 Task: Add a condition where "Hours since assignee update Less than Twenty-two" in pending tickets.
Action: Mouse moved to (77, 449)
Screenshot: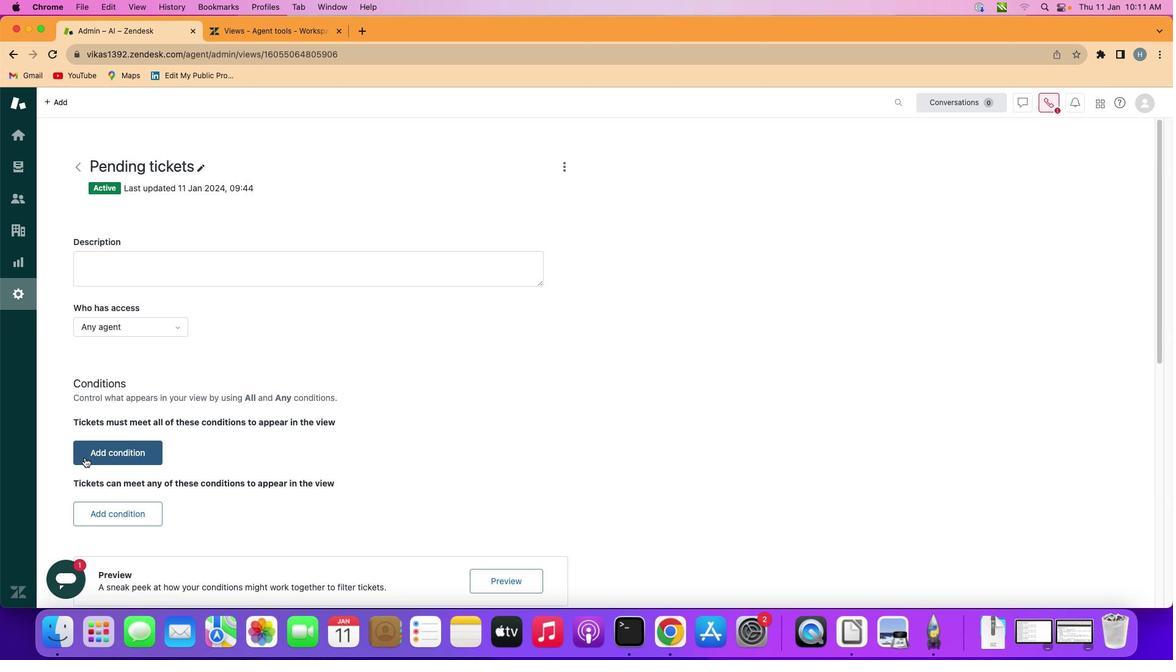 
Action: Mouse pressed left at (77, 449)
Screenshot: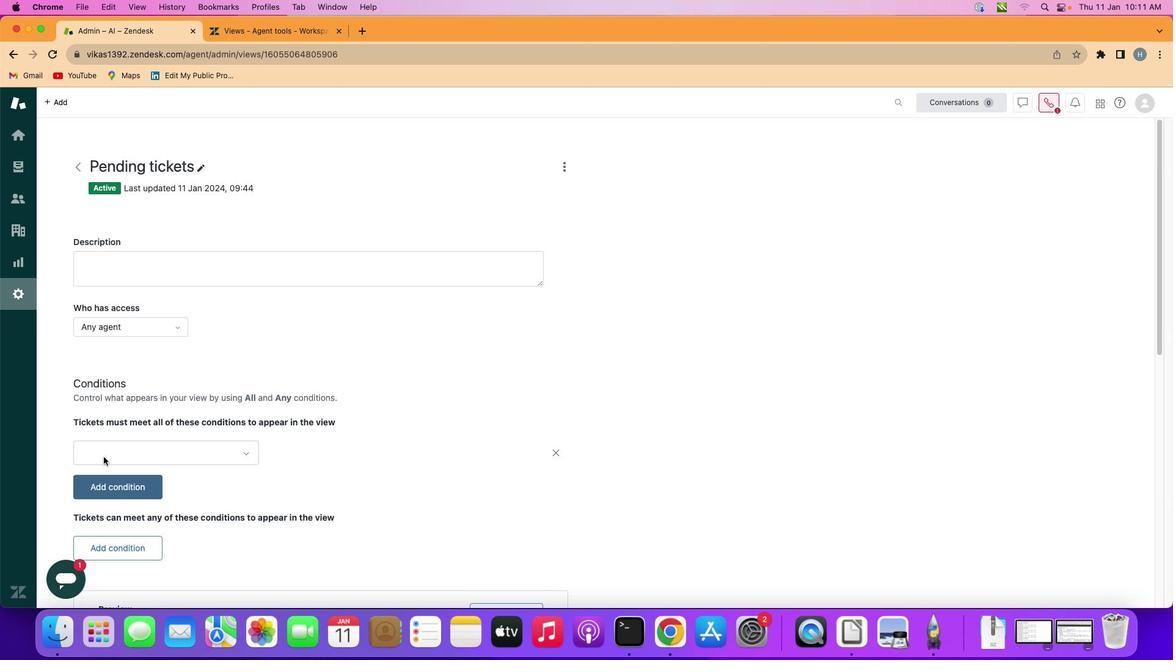 
Action: Mouse moved to (191, 451)
Screenshot: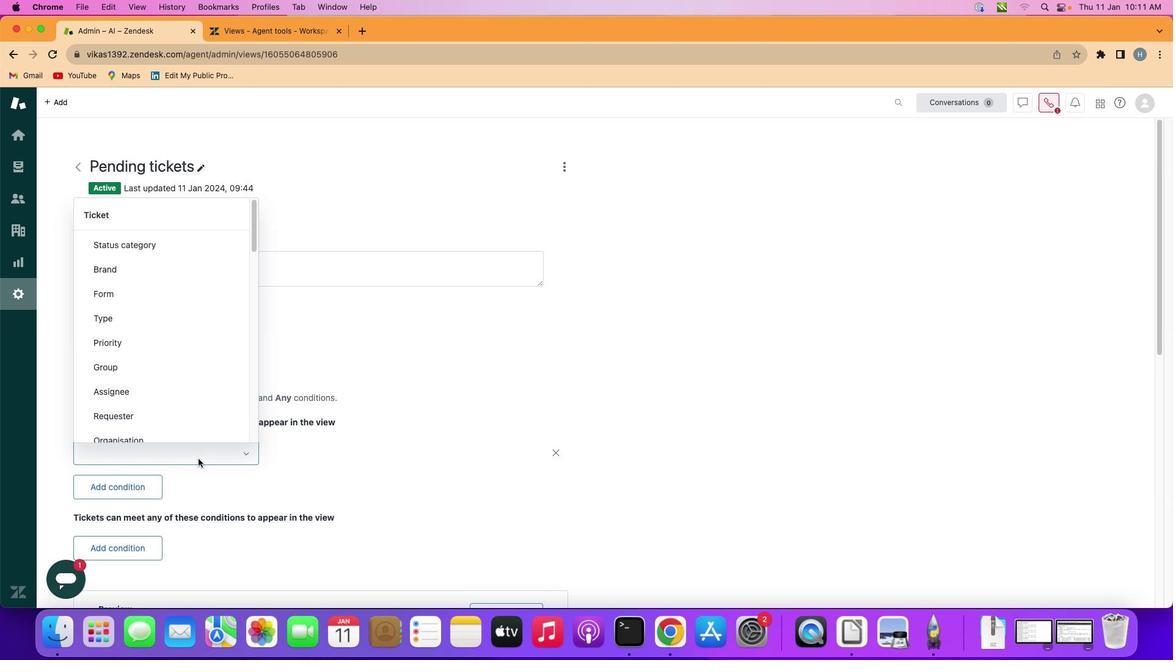 
Action: Mouse pressed left at (191, 451)
Screenshot: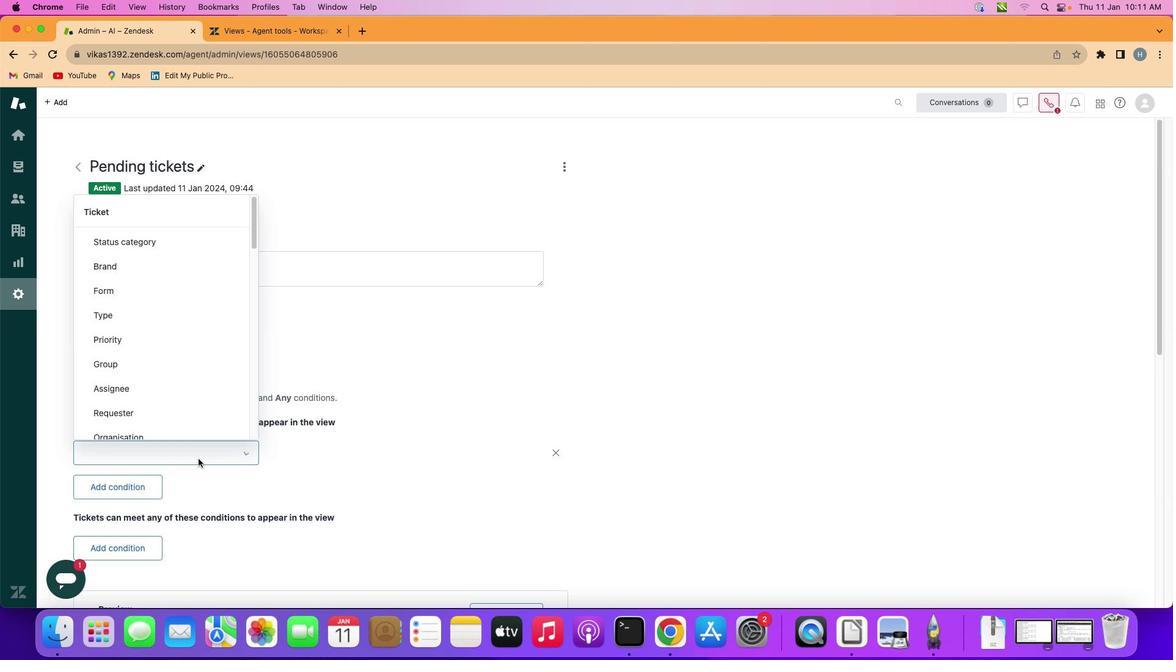 
Action: Mouse moved to (168, 320)
Screenshot: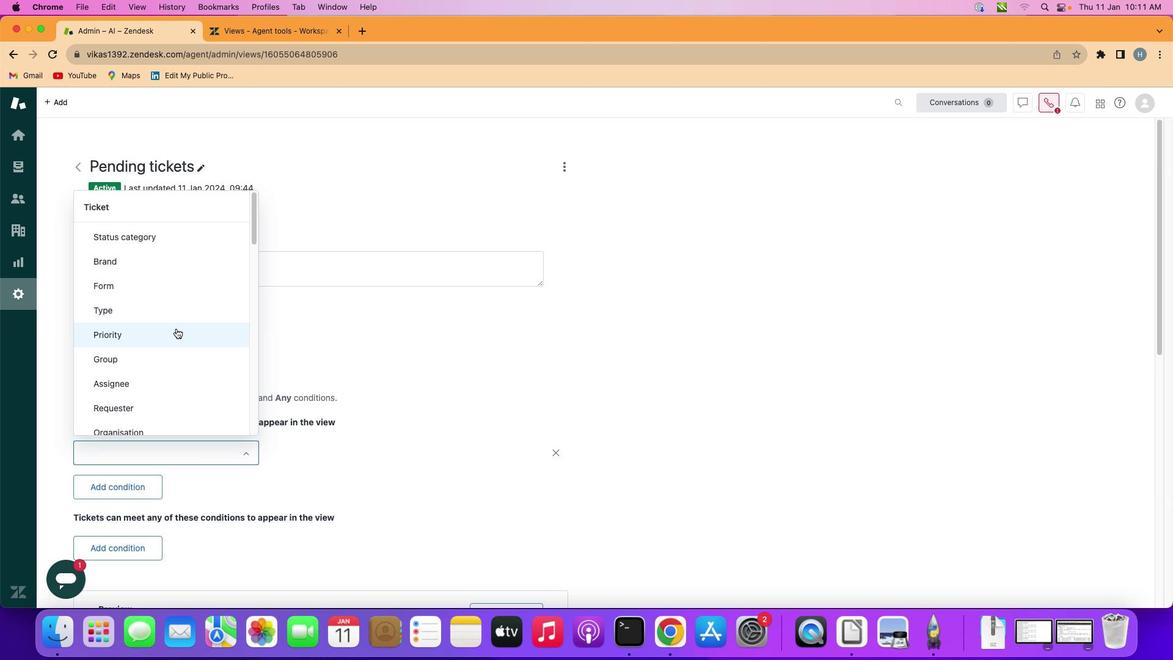 
Action: Mouse scrolled (168, 320) with delta (-6, -7)
Screenshot: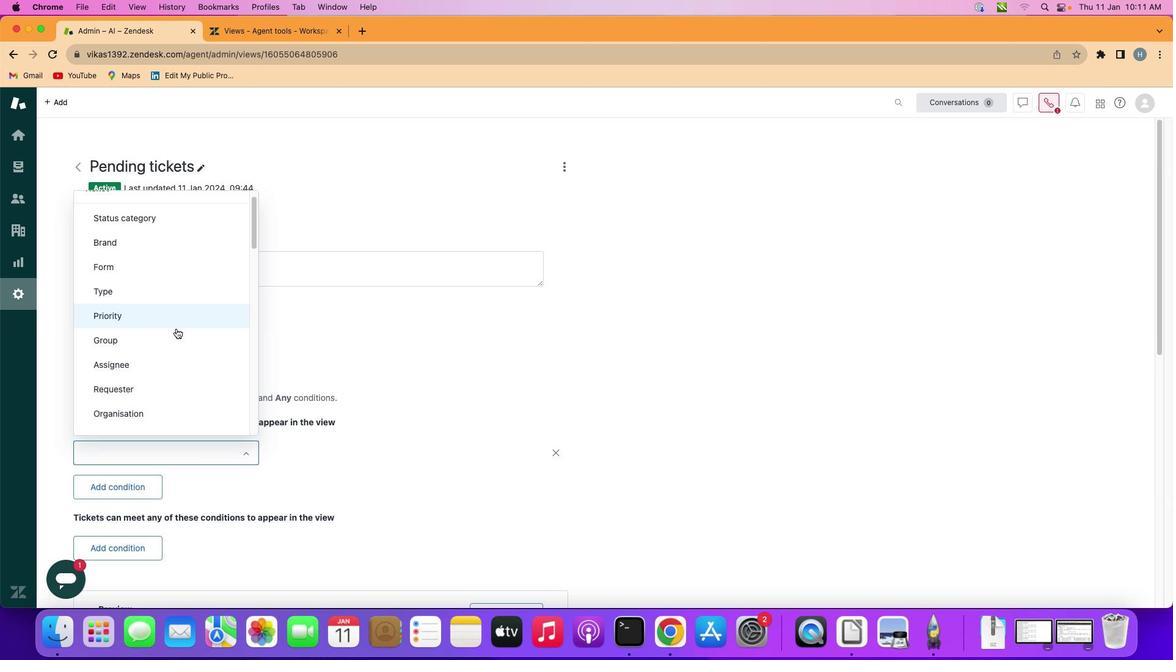 
Action: Mouse scrolled (168, 320) with delta (-6, -7)
Screenshot: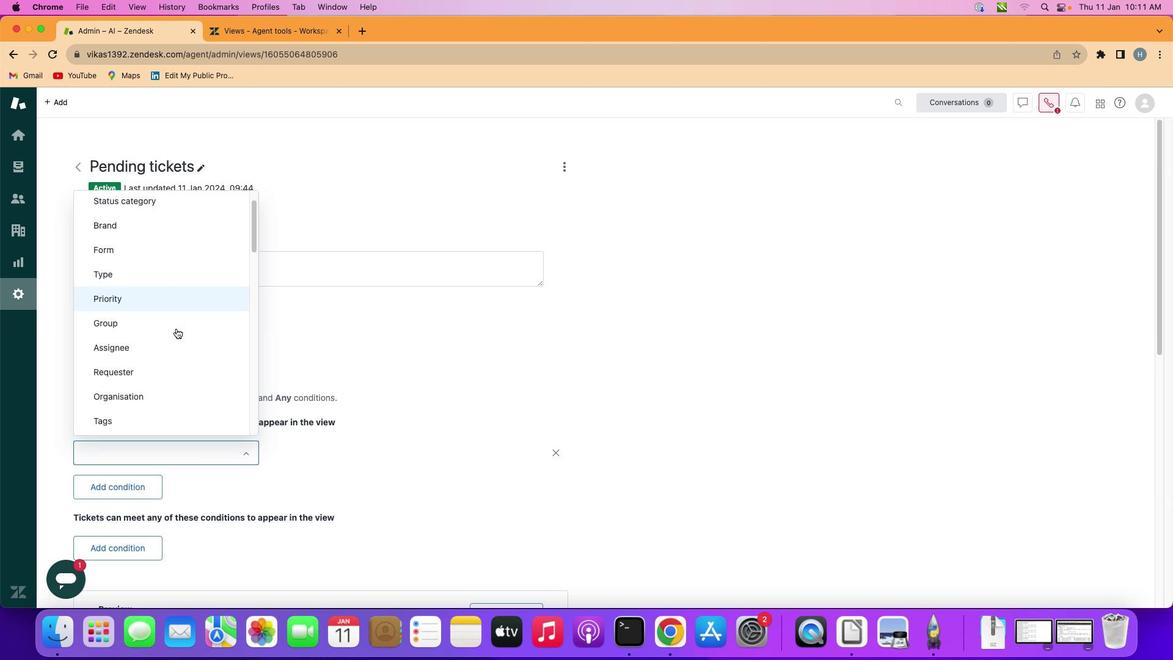 
Action: Mouse scrolled (168, 320) with delta (-6, -7)
Screenshot: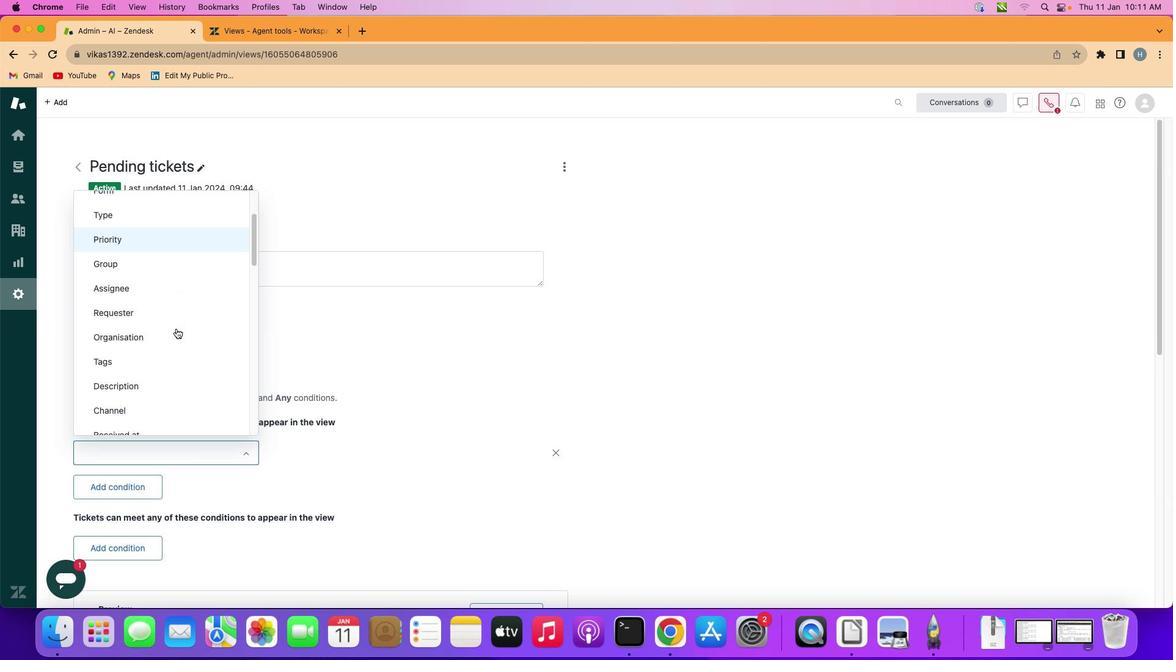 
Action: Mouse scrolled (168, 320) with delta (-6, -8)
Screenshot: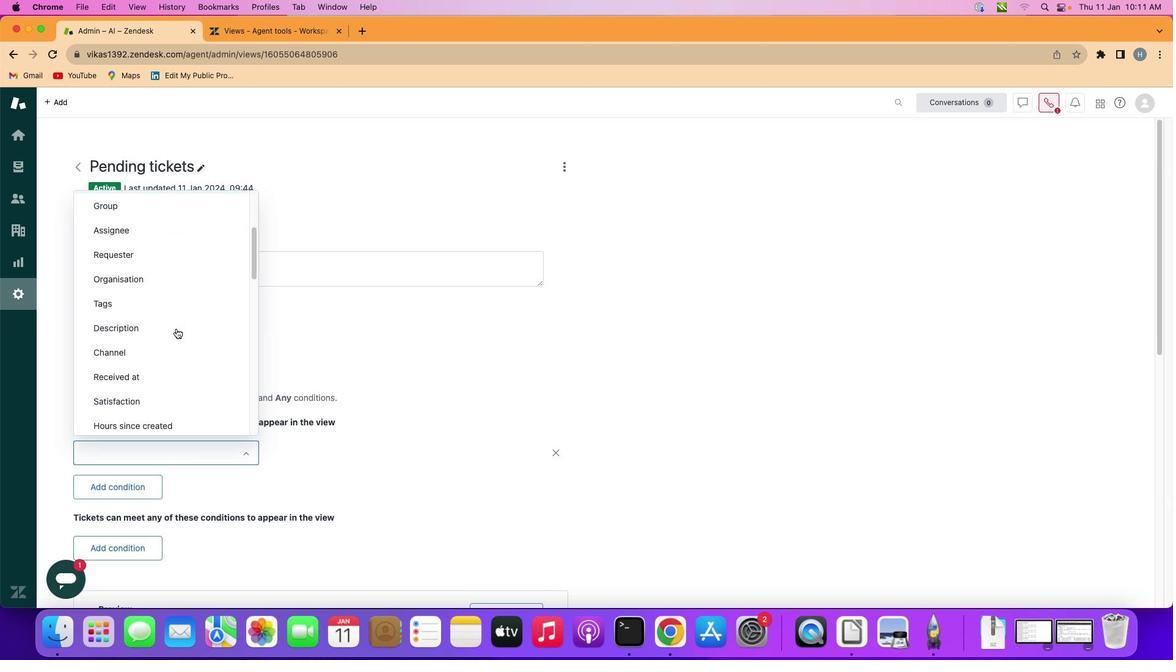 
Action: Mouse scrolled (168, 320) with delta (-6, -8)
Screenshot: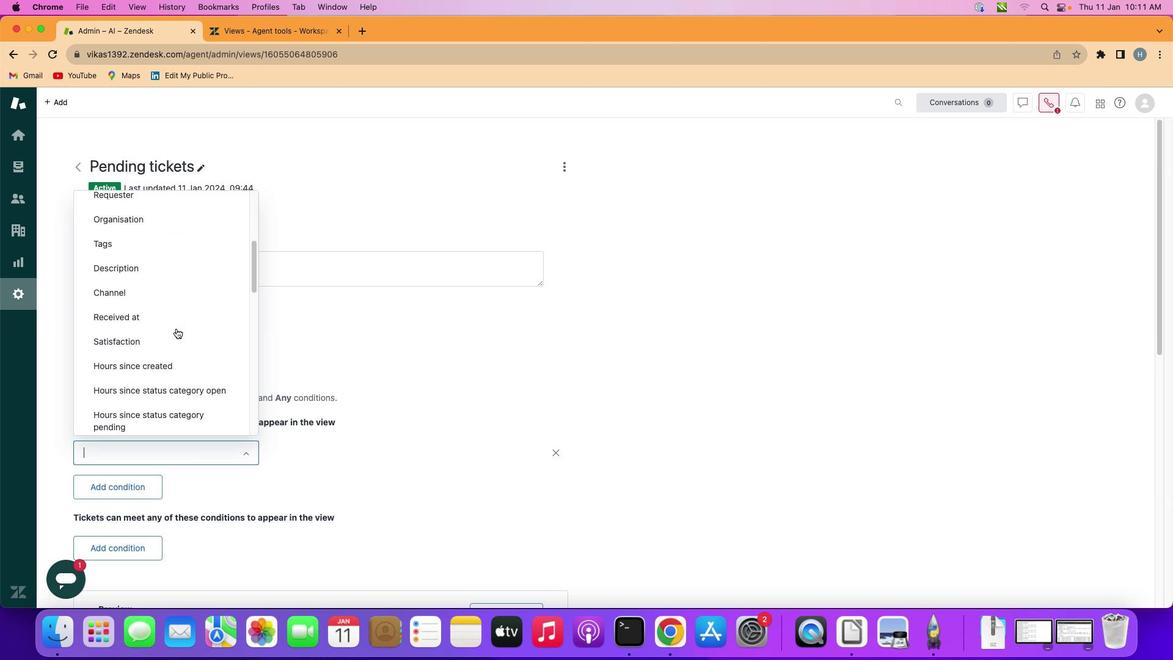 
Action: Mouse moved to (188, 321)
Screenshot: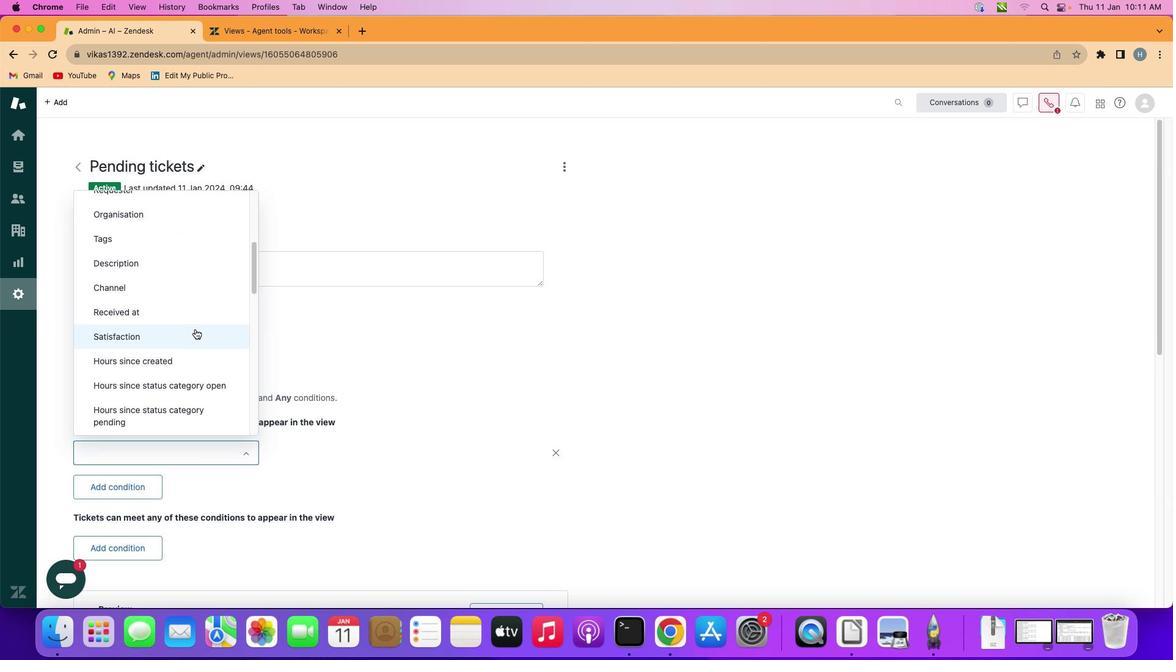 
Action: Mouse scrolled (188, 321) with delta (-6, -7)
Screenshot: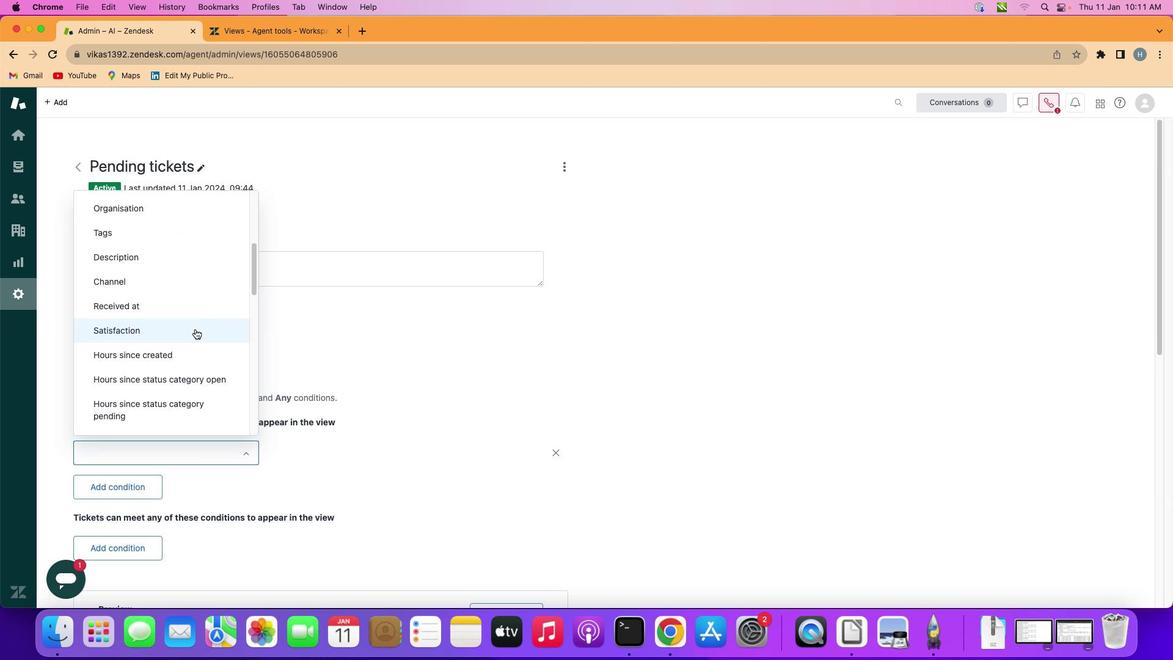 
Action: Mouse scrolled (188, 321) with delta (-6, -7)
Screenshot: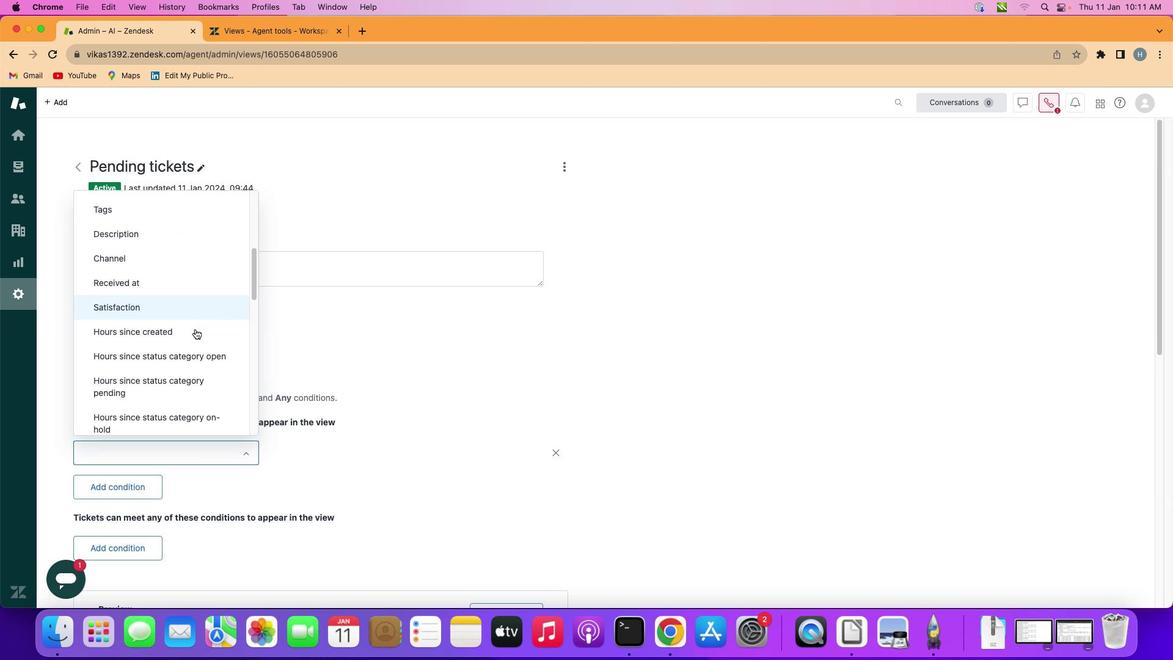 
Action: Mouse scrolled (188, 321) with delta (-6, -7)
Screenshot: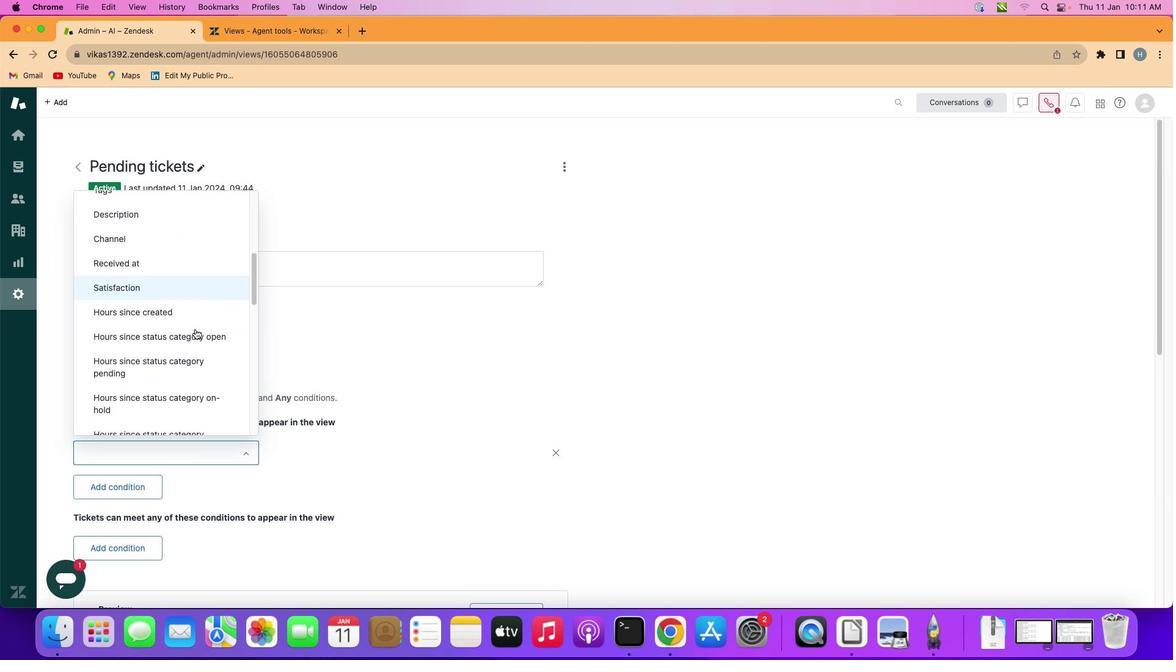 
Action: Mouse scrolled (188, 321) with delta (-6, -7)
Screenshot: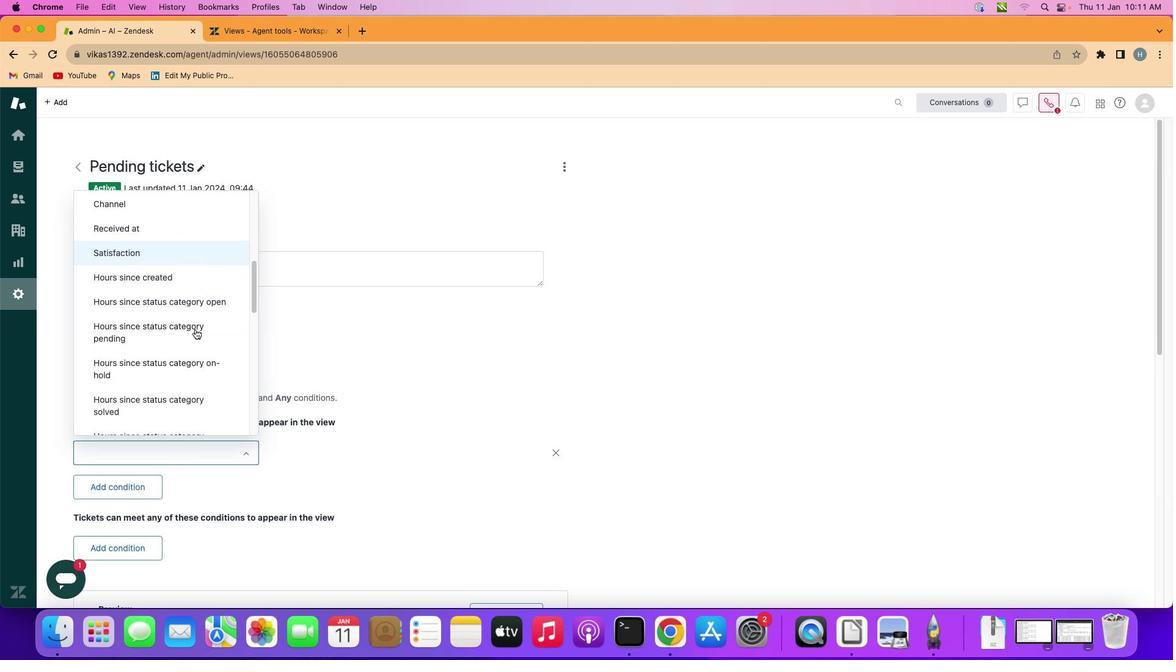 
Action: Mouse moved to (188, 319)
Screenshot: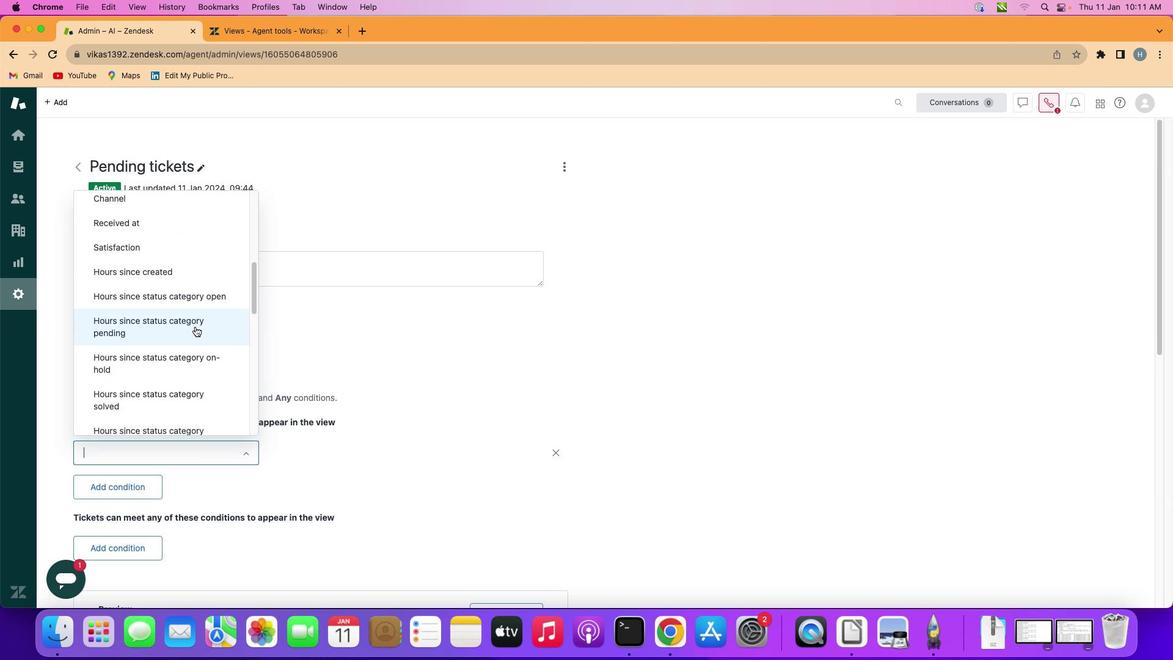 
Action: Mouse scrolled (188, 319) with delta (-6, -7)
Screenshot: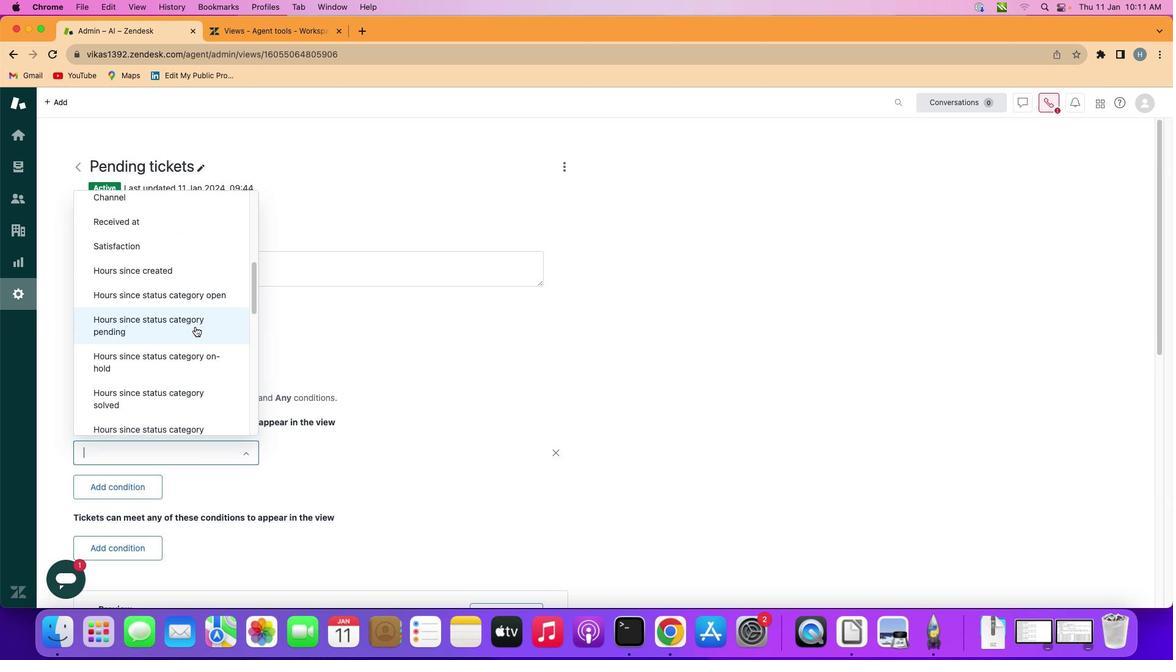 
Action: Mouse scrolled (188, 319) with delta (-6, -7)
Screenshot: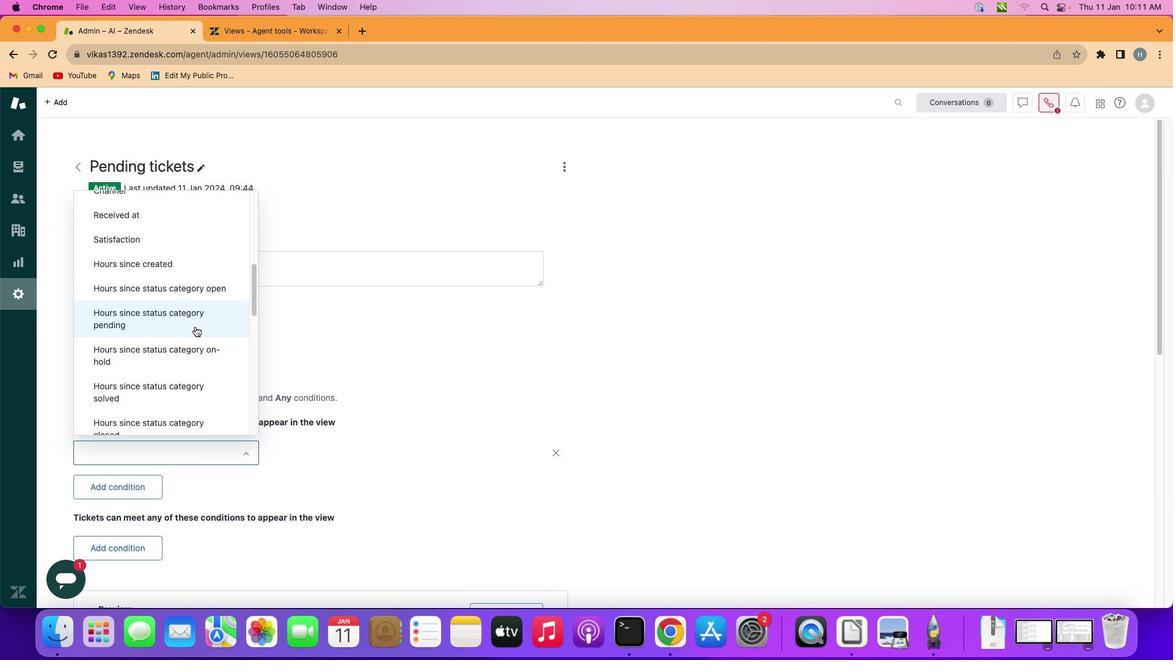 
Action: Mouse scrolled (188, 319) with delta (-6, -7)
Screenshot: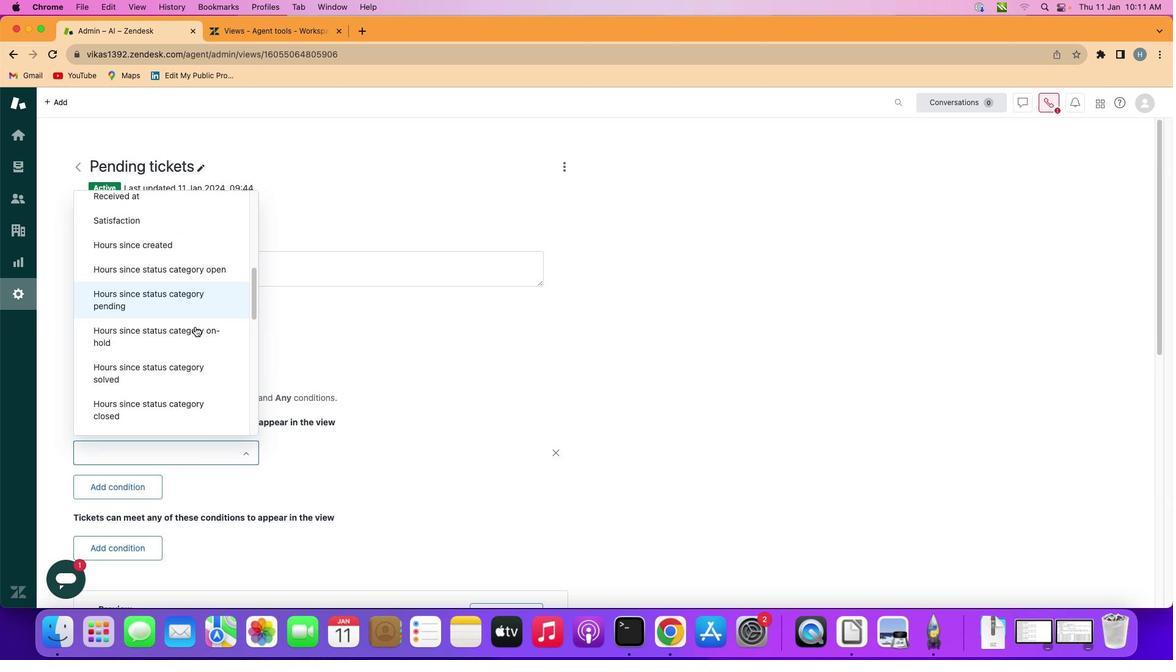 
Action: Mouse scrolled (188, 319) with delta (-6, -7)
Screenshot: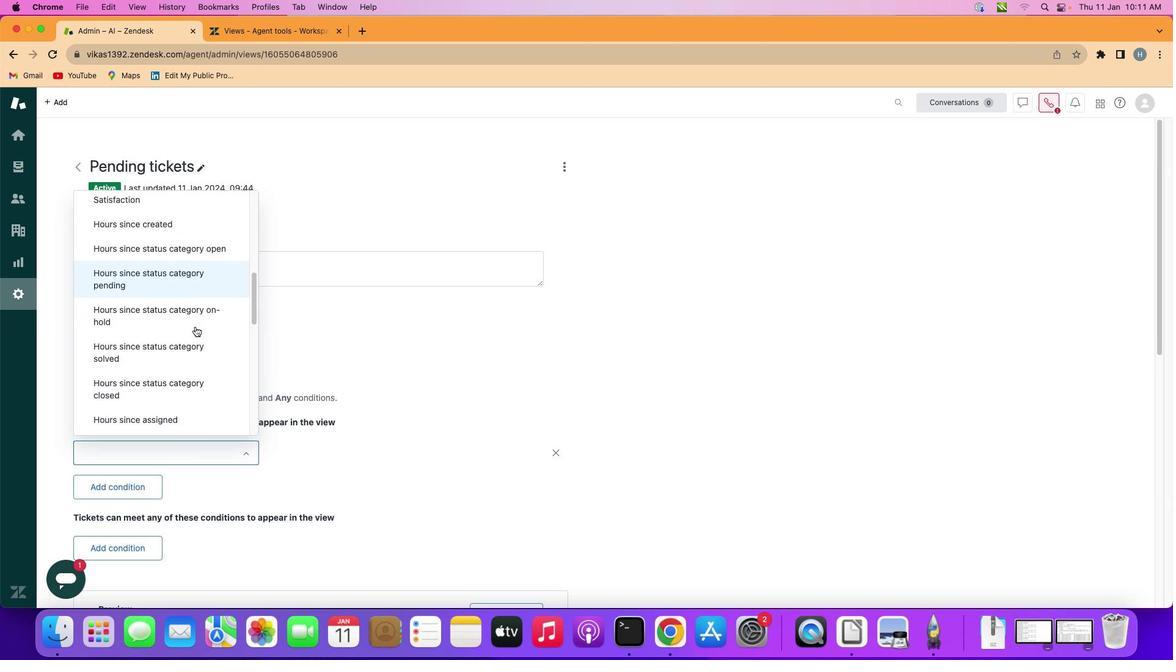 
Action: Mouse scrolled (188, 319) with delta (-6, -7)
Screenshot: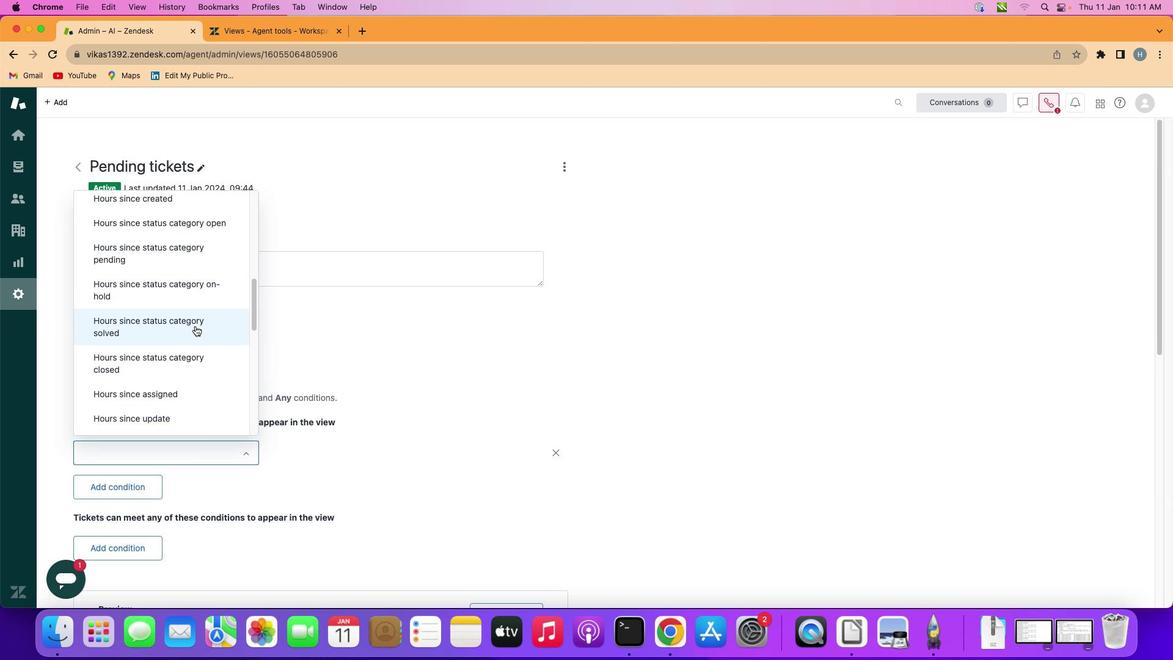 
Action: Mouse moved to (188, 319)
Screenshot: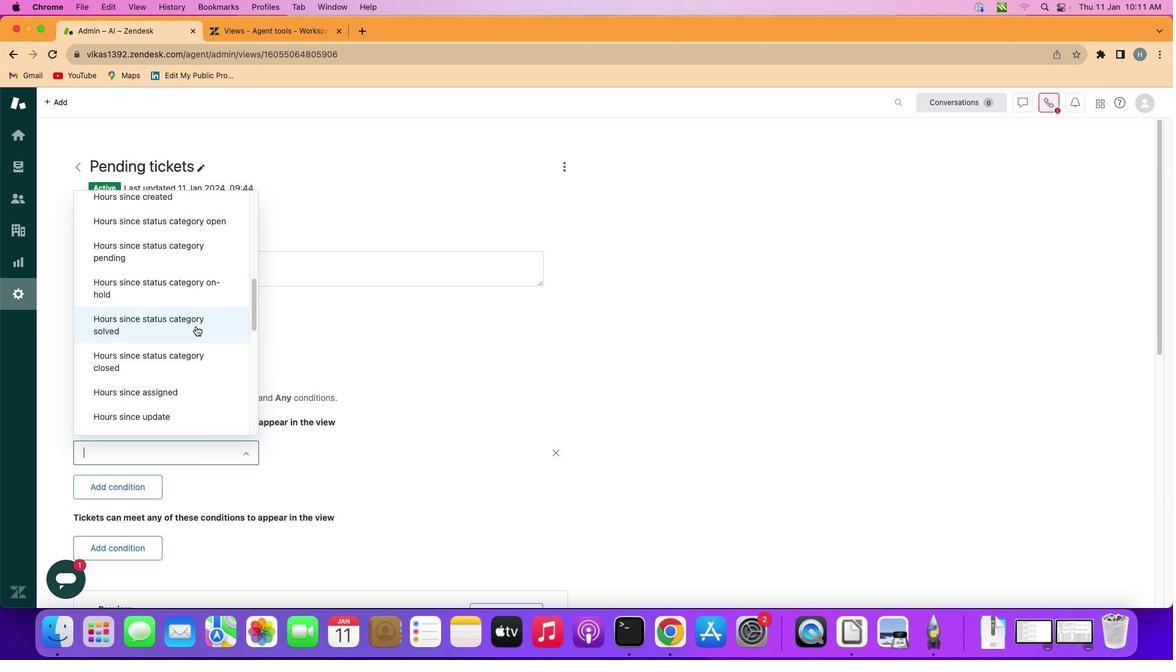 
Action: Mouse scrolled (188, 319) with delta (-6, -7)
Screenshot: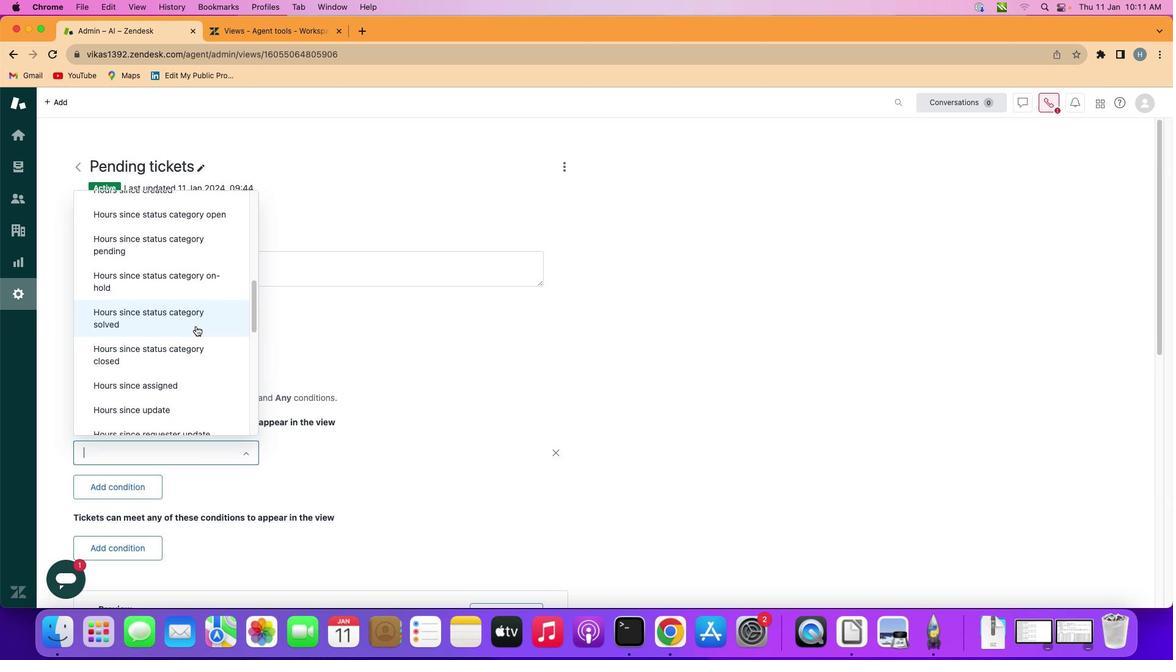 
Action: Mouse scrolled (188, 319) with delta (-6, -7)
Screenshot: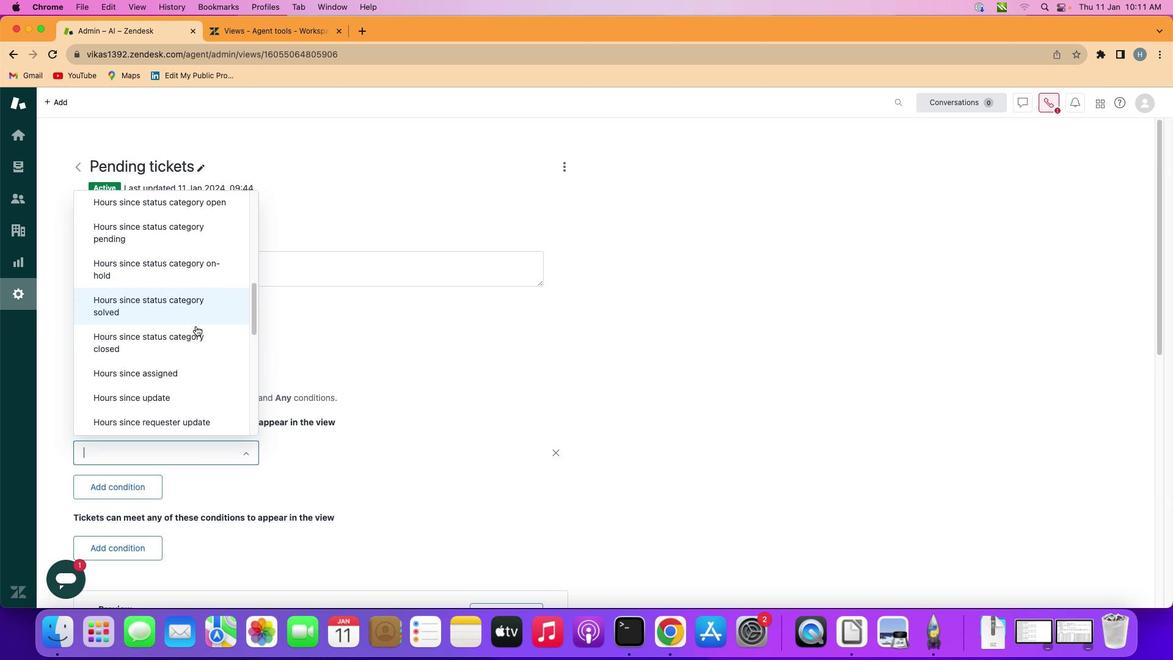 
Action: Mouse scrolled (188, 319) with delta (-6, -7)
Screenshot: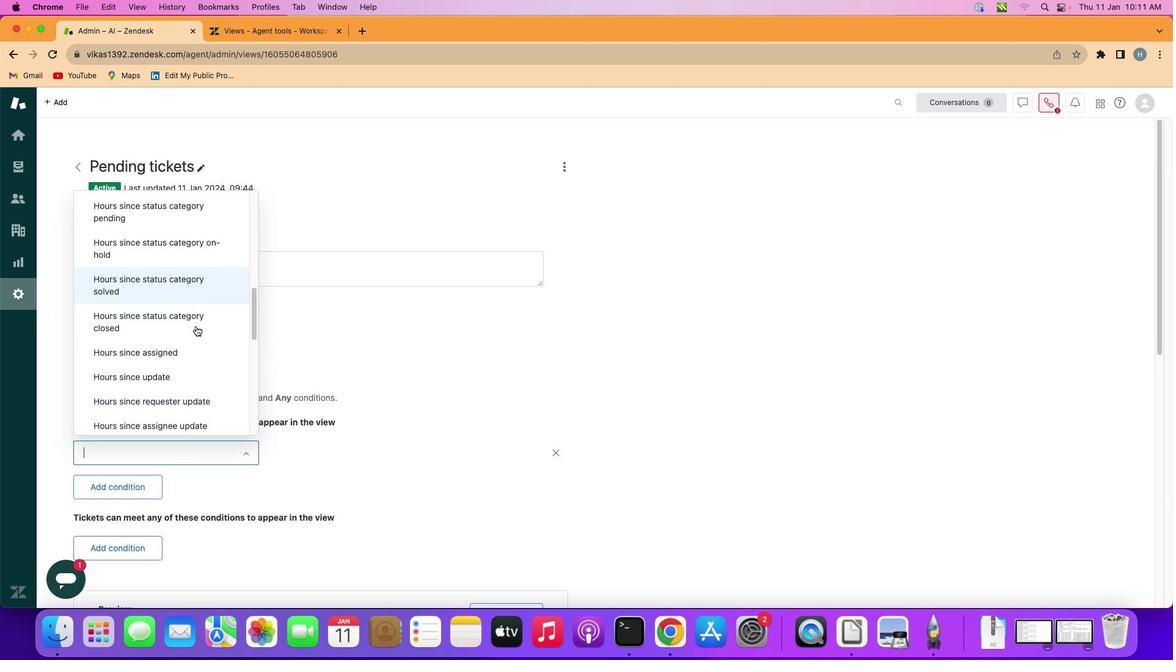 
Action: Mouse scrolled (188, 319) with delta (-6, -7)
Screenshot: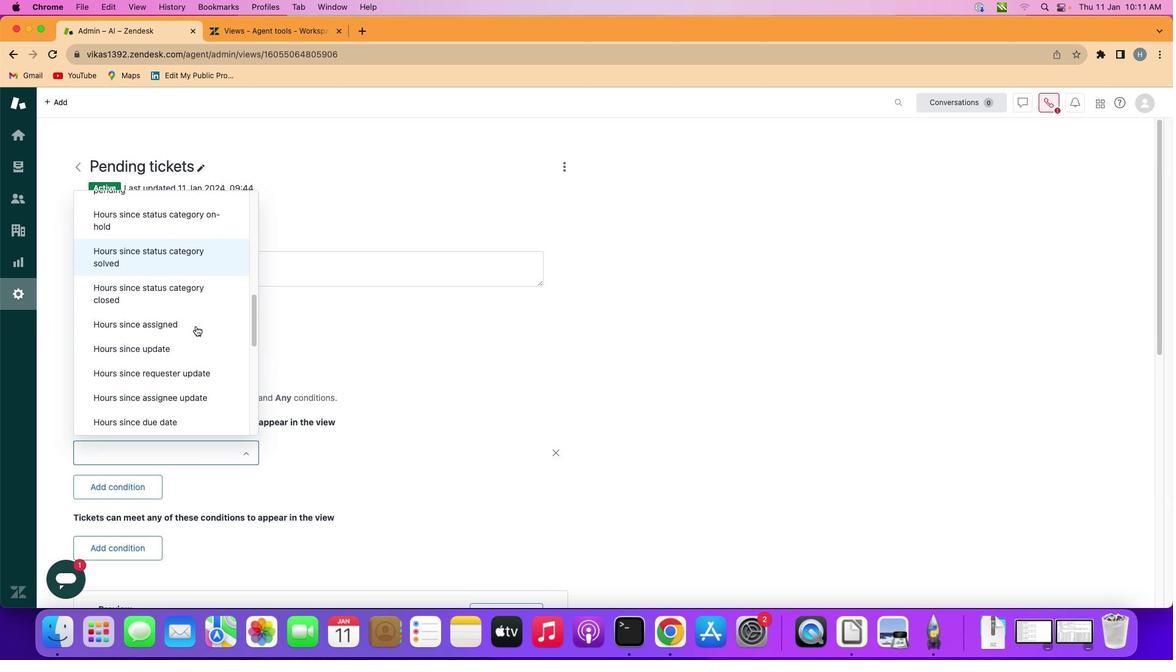 
Action: Mouse scrolled (188, 319) with delta (-6, -7)
Screenshot: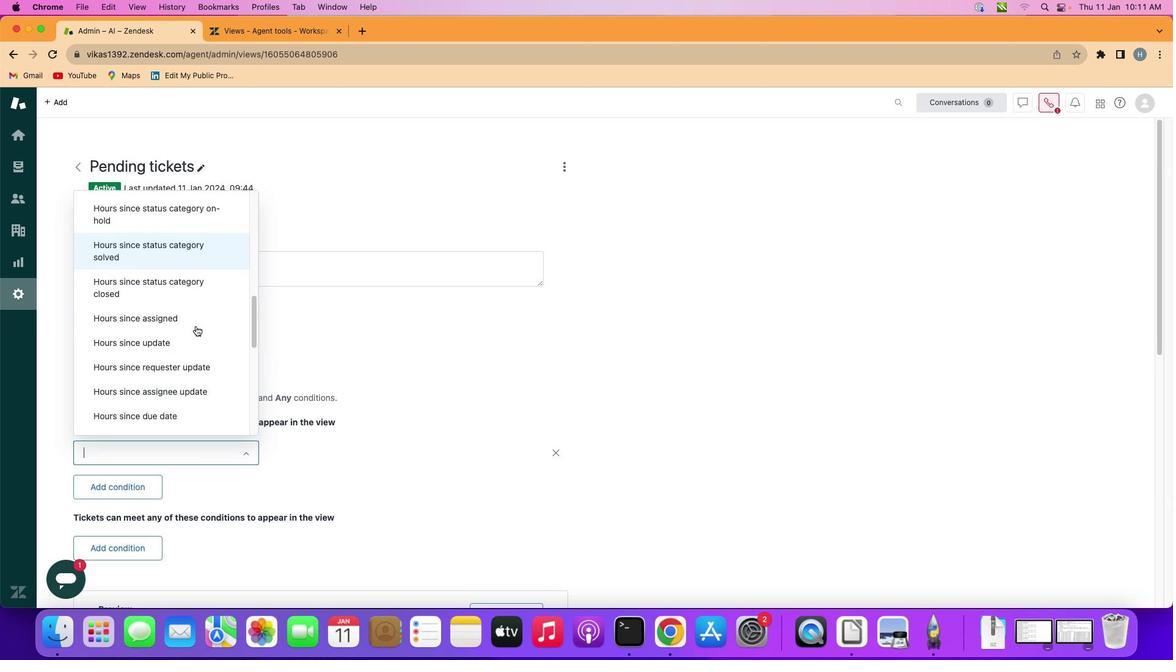 
Action: Mouse scrolled (188, 319) with delta (-6, -7)
Screenshot: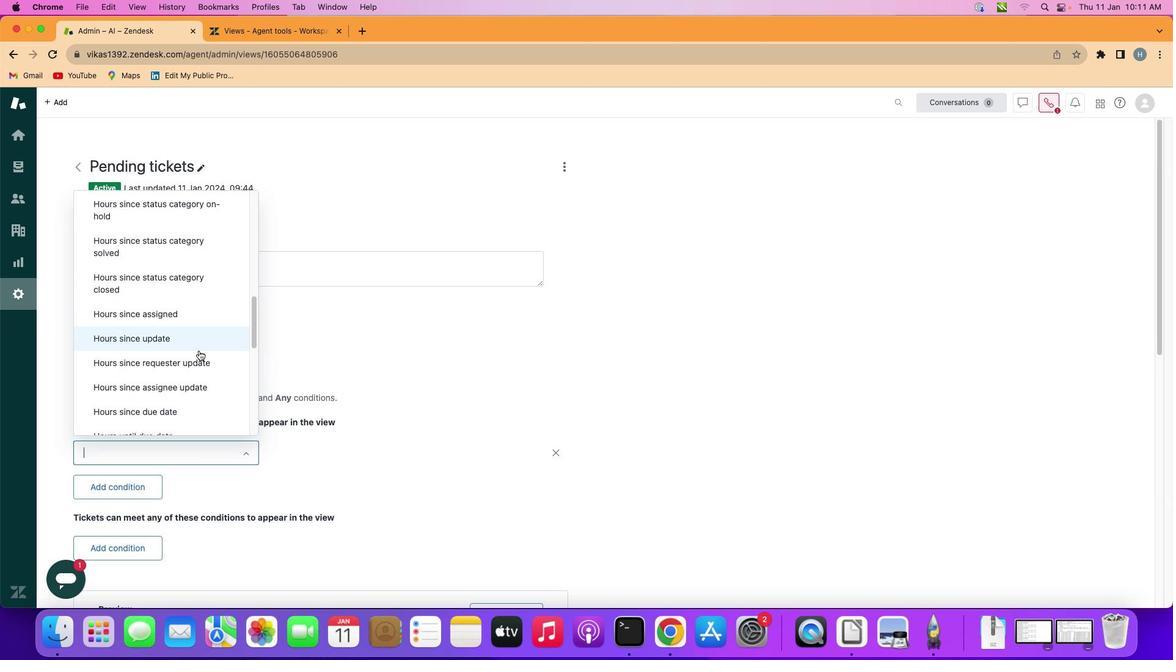 
Action: Mouse moved to (189, 379)
Screenshot: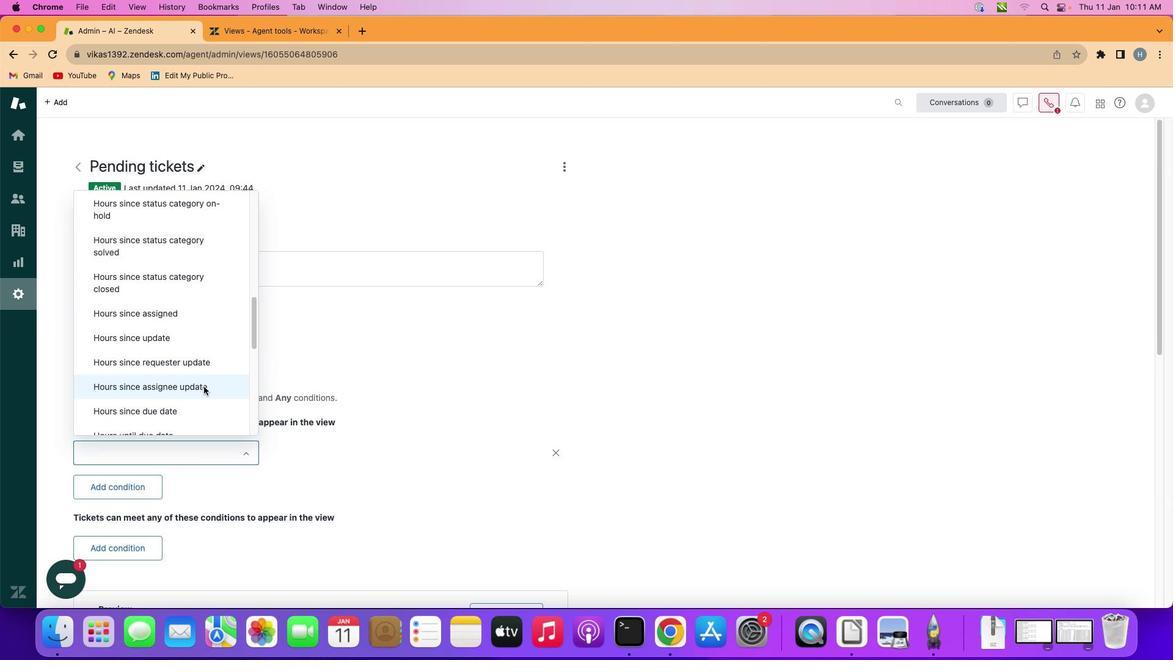 
Action: Mouse pressed left at (189, 379)
Screenshot: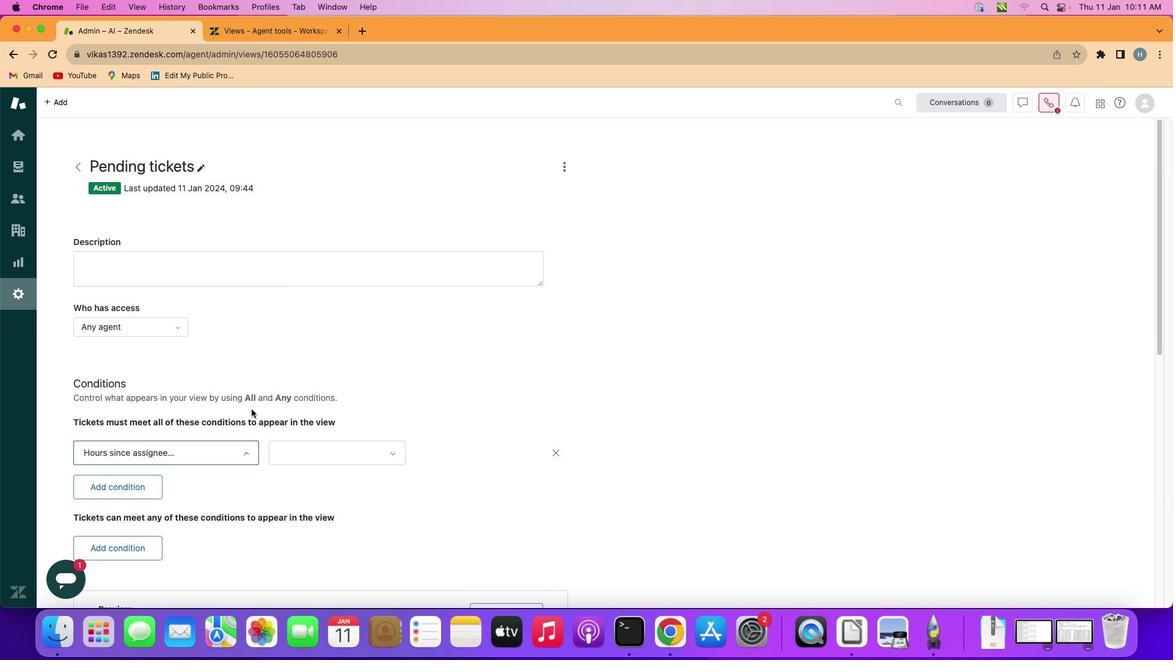 
Action: Mouse moved to (332, 446)
Screenshot: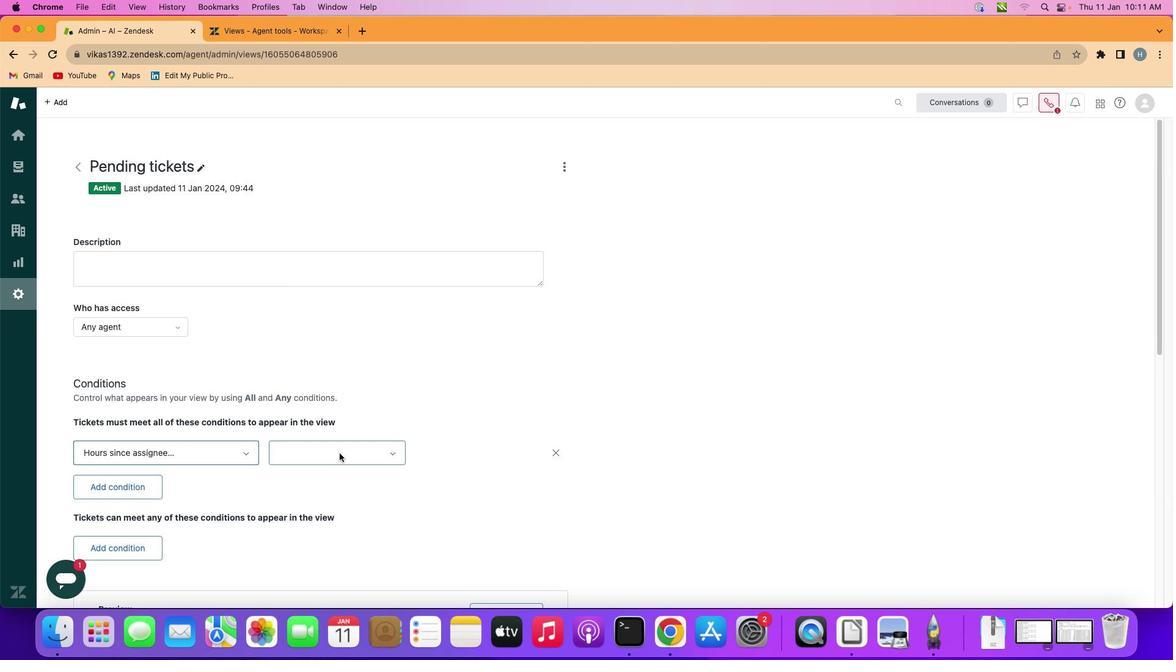 
Action: Mouse pressed left at (332, 446)
Screenshot: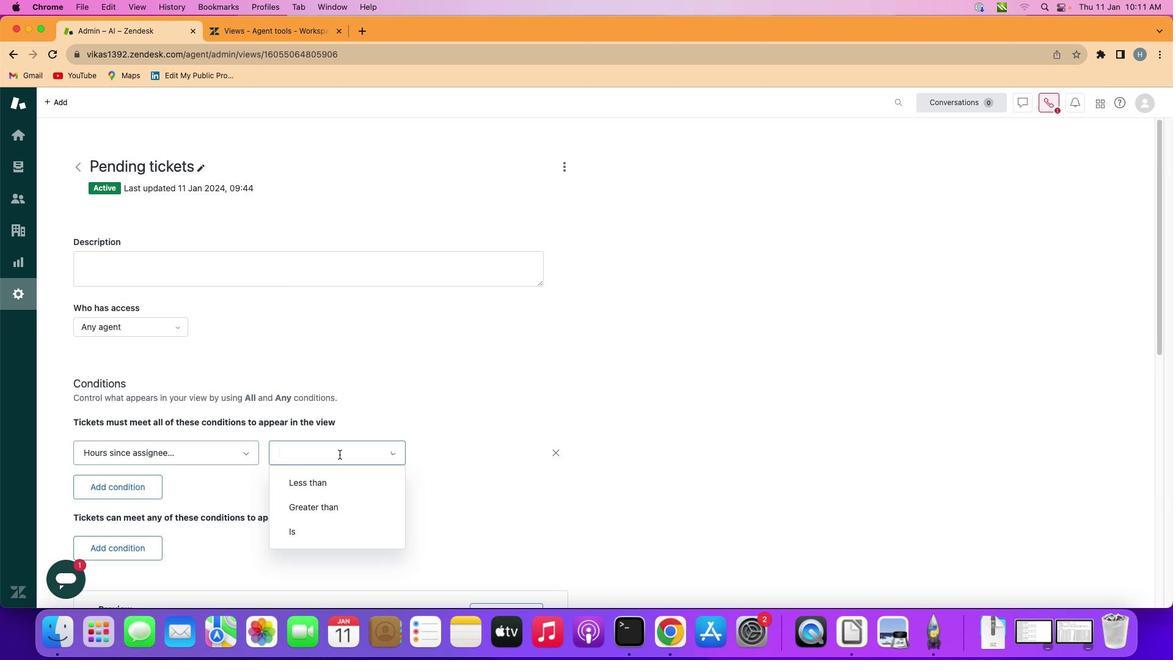 
Action: Mouse moved to (322, 481)
Screenshot: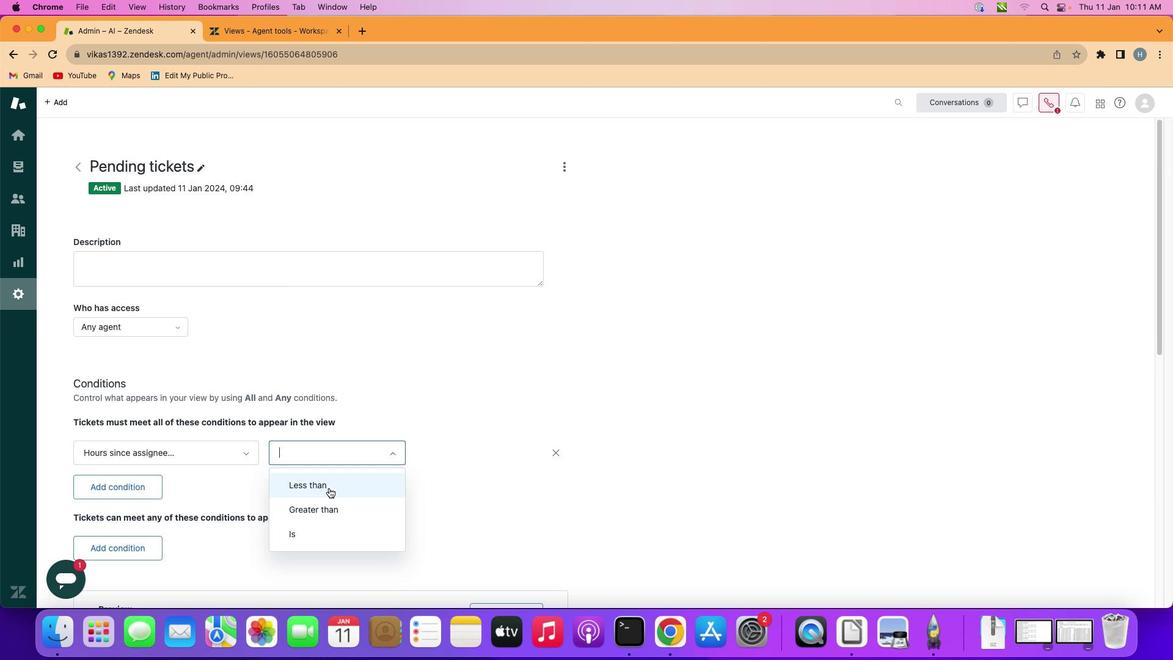 
Action: Mouse pressed left at (322, 481)
Screenshot: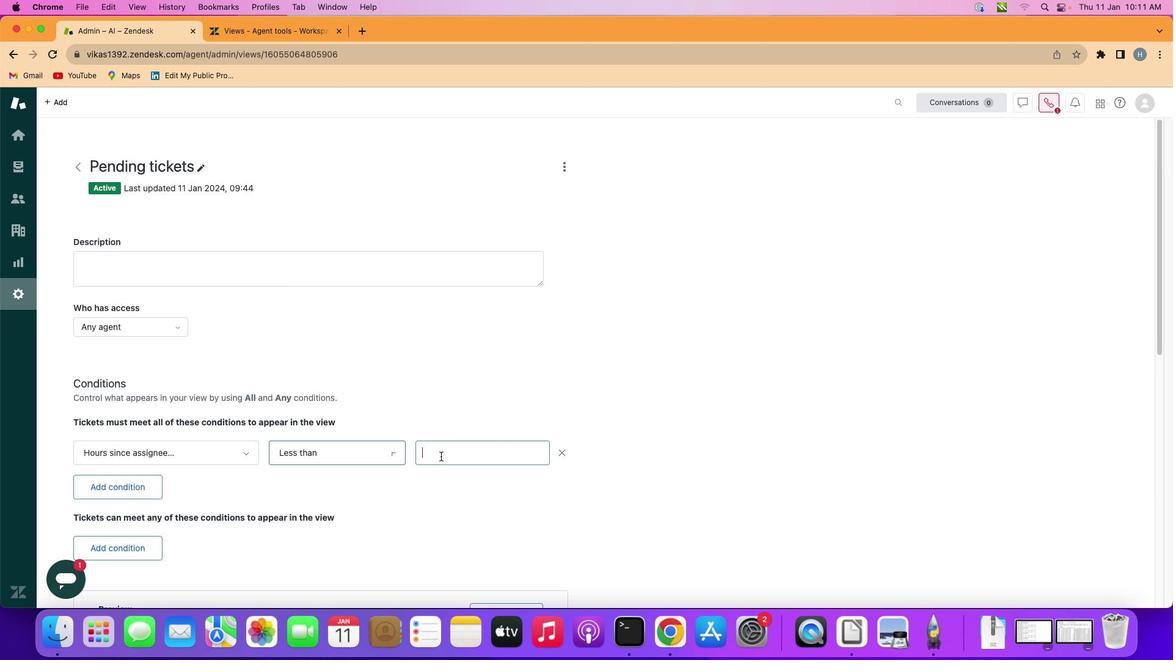 
Action: Mouse moved to (441, 446)
Screenshot: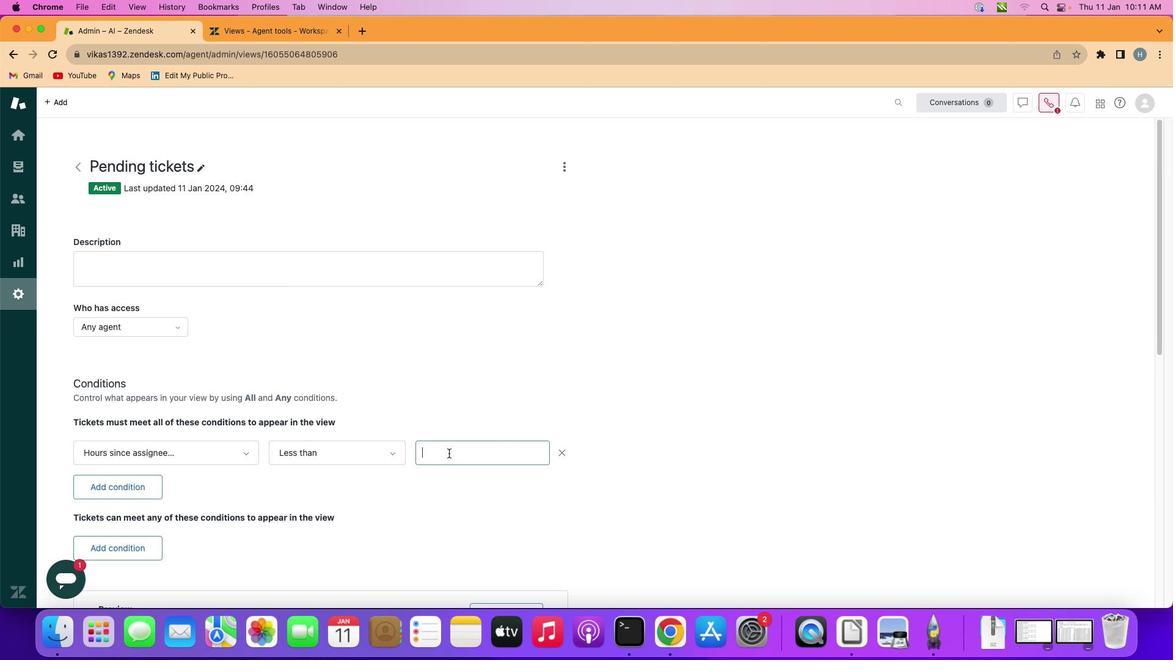 
Action: Mouse pressed left at (441, 446)
Screenshot: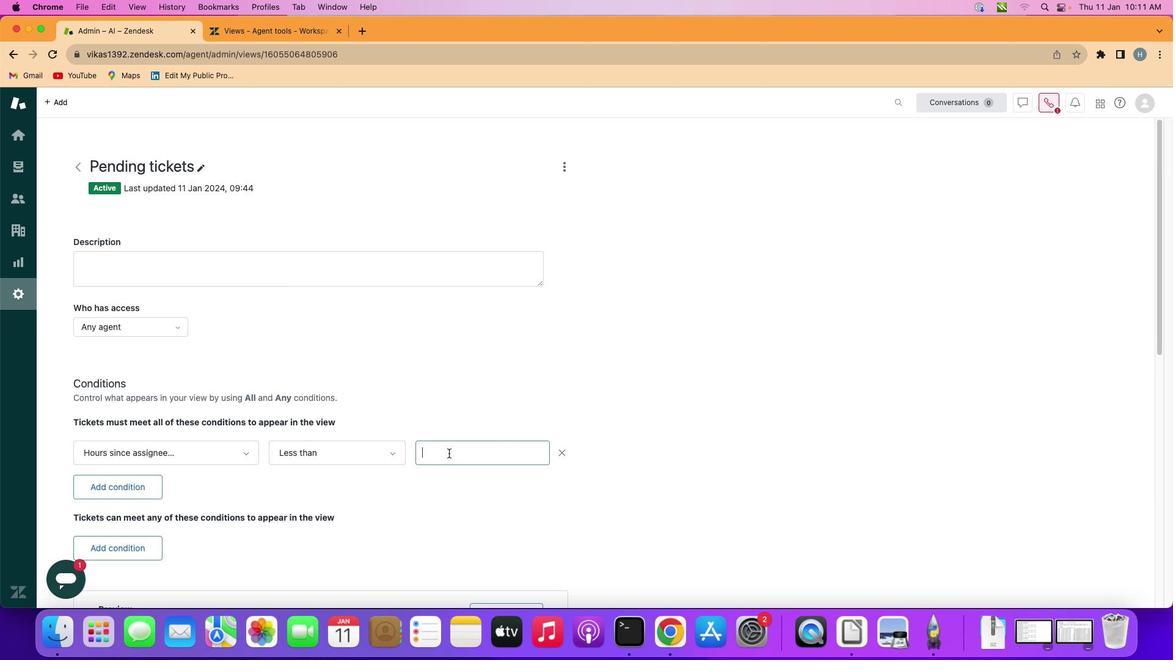 
Action: Key pressed Key.shift'T''w''e''n''t''y''-''t''w''o'
Screenshot: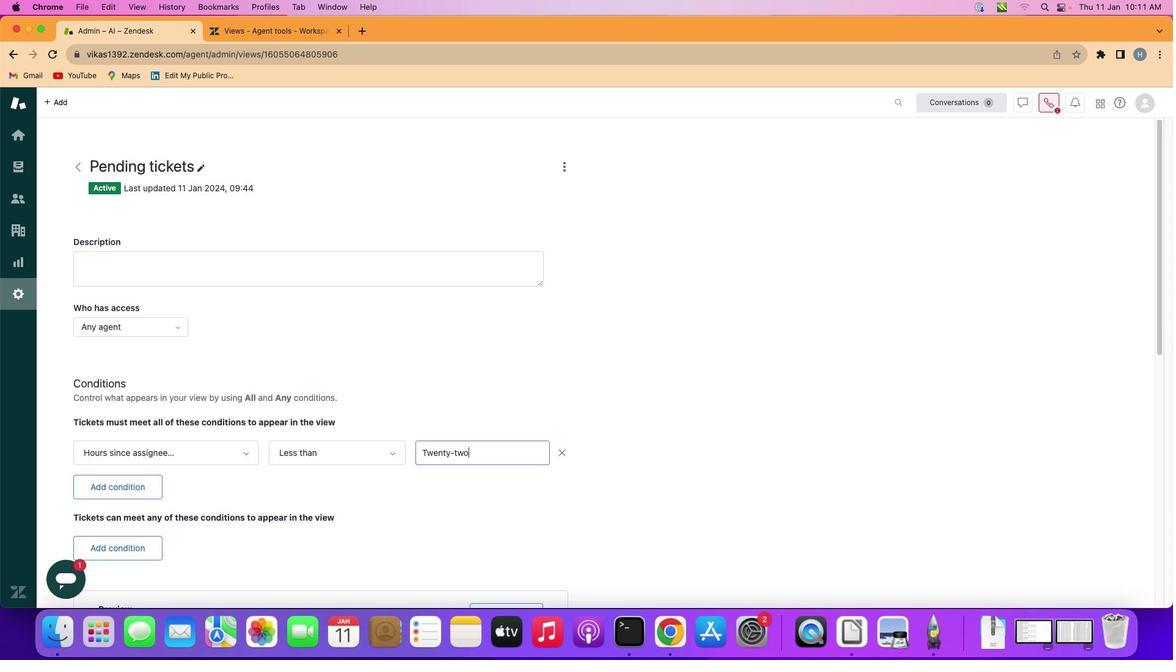 
Action: Mouse moved to (462, 496)
Screenshot: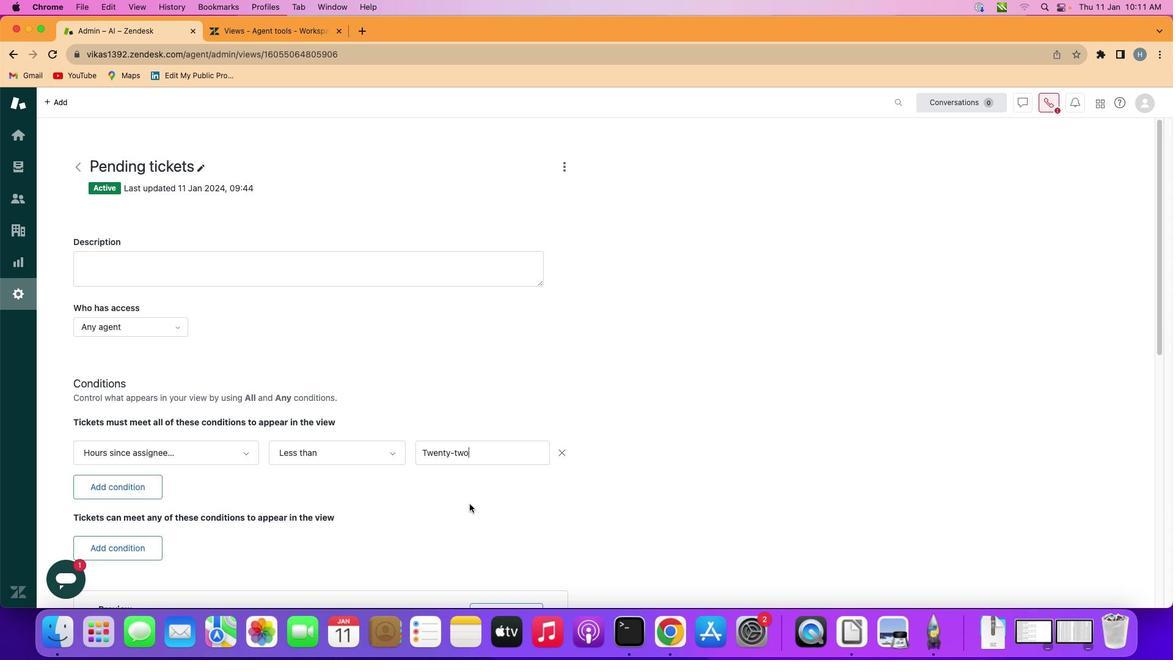 
